 Task: Apply visibility "public".
Action: Mouse moved to (525, 320)
Screenshot: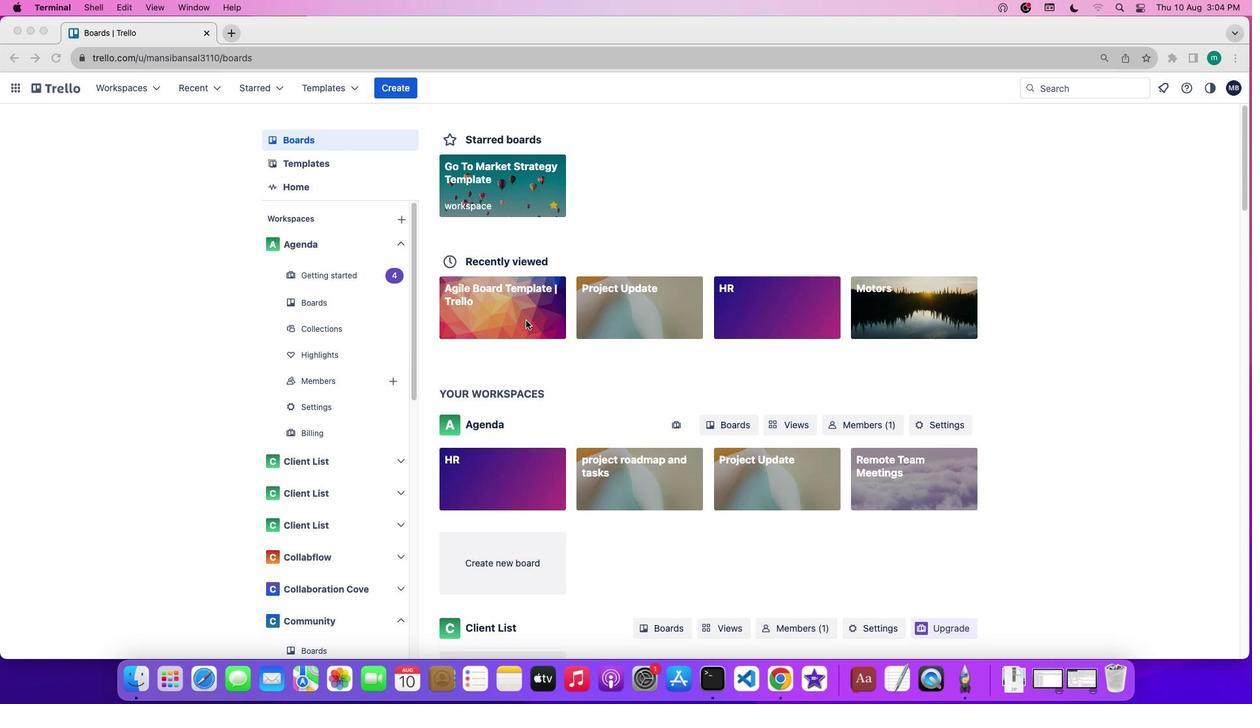 
Action: Mouse pressed left at (525, 320)
Screenshot: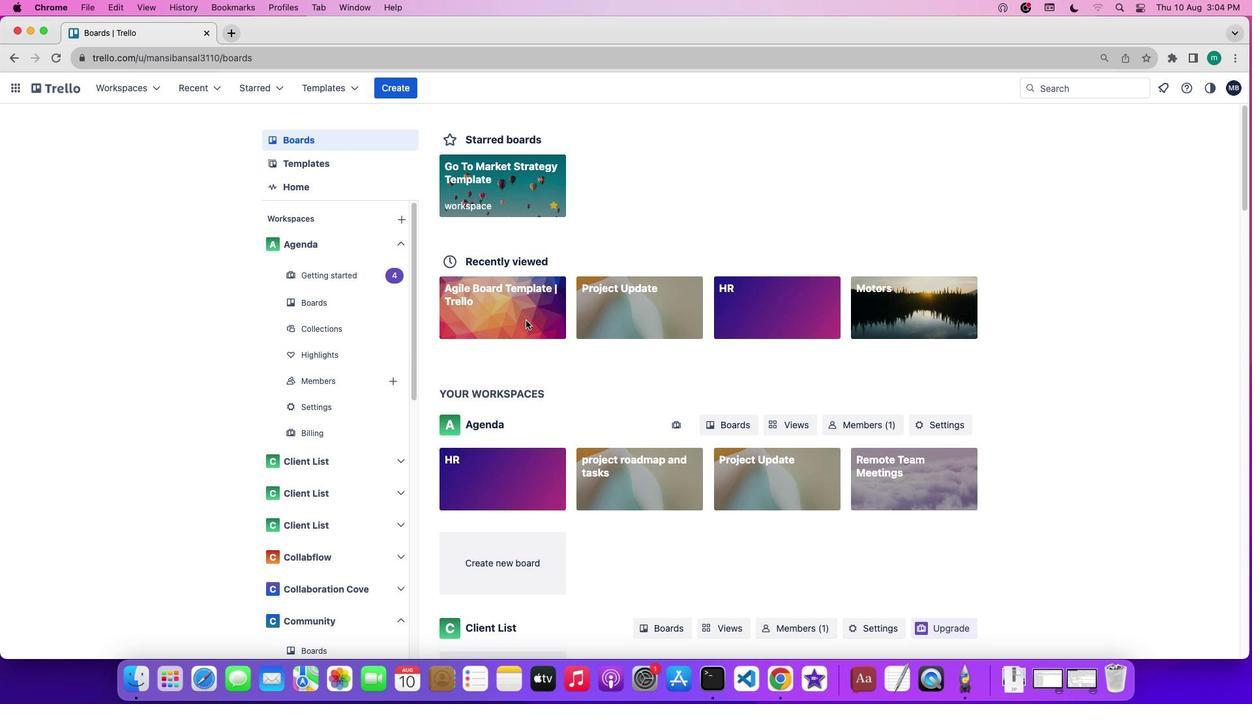 
Action: Mouse moved to (339, 302)
Screenshot: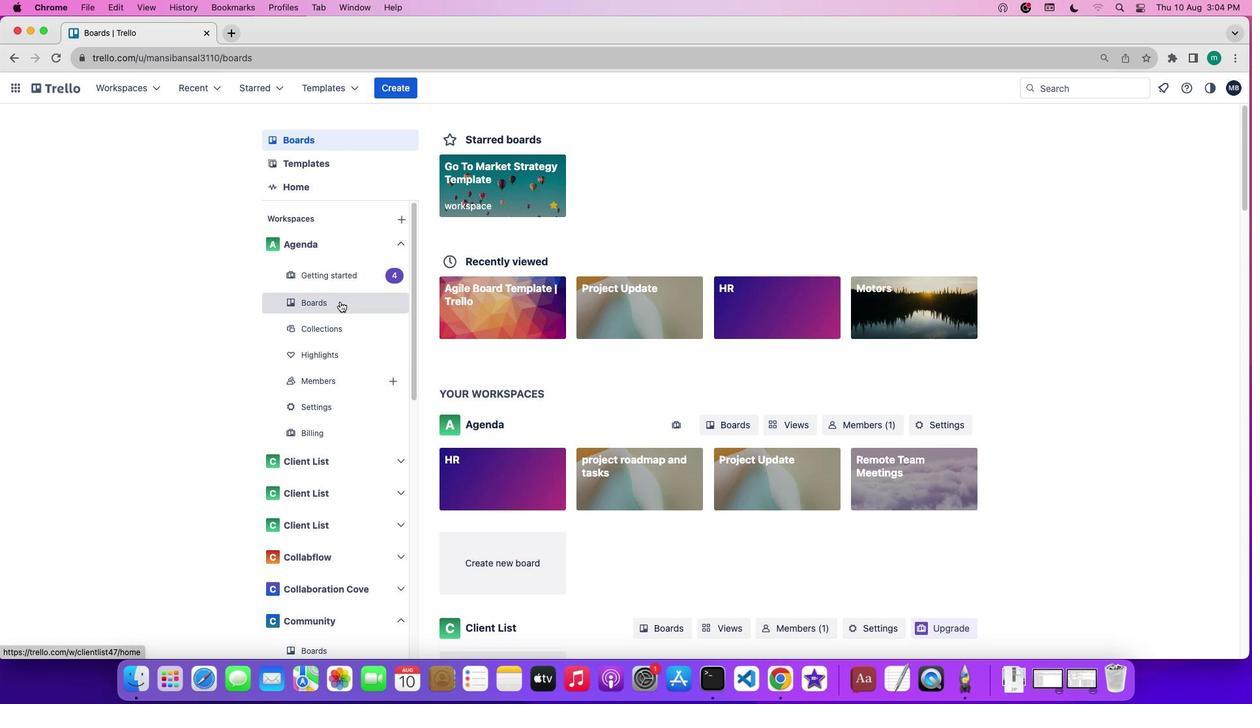 
Action: Mouse pressed left at (339, 302)
Screenshot: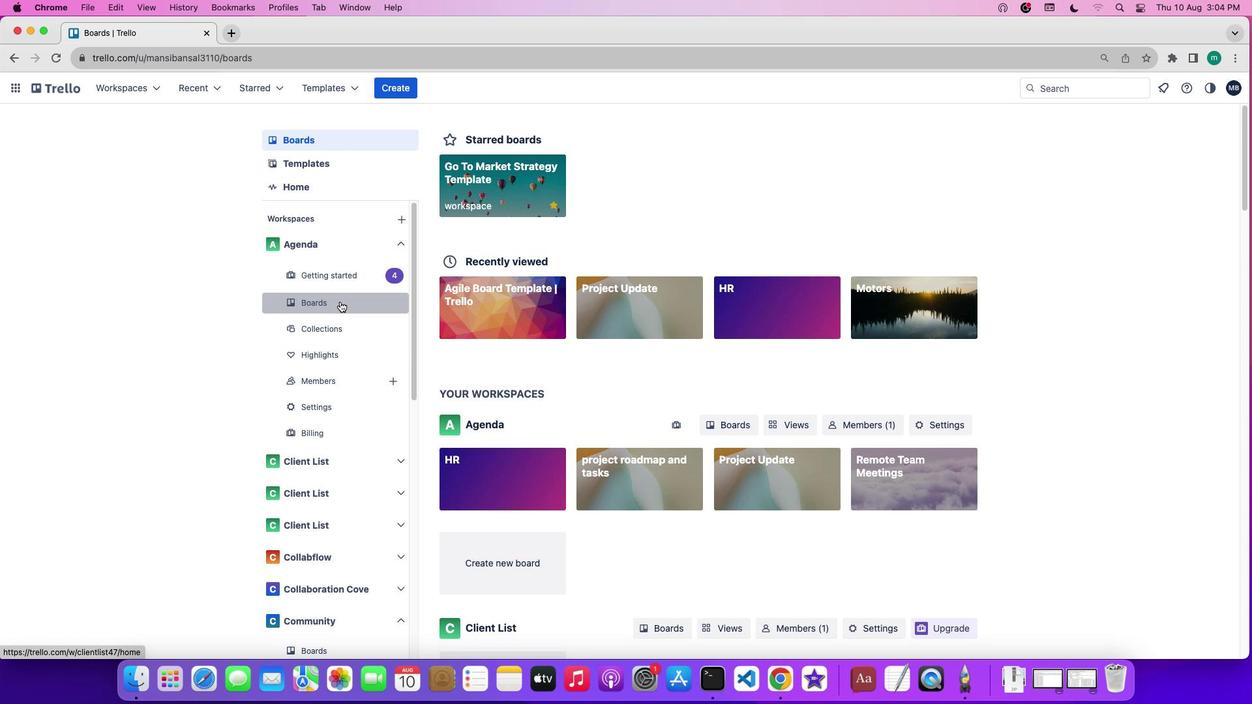 
Action: Mouse moved to (494, 375)
Screenshot: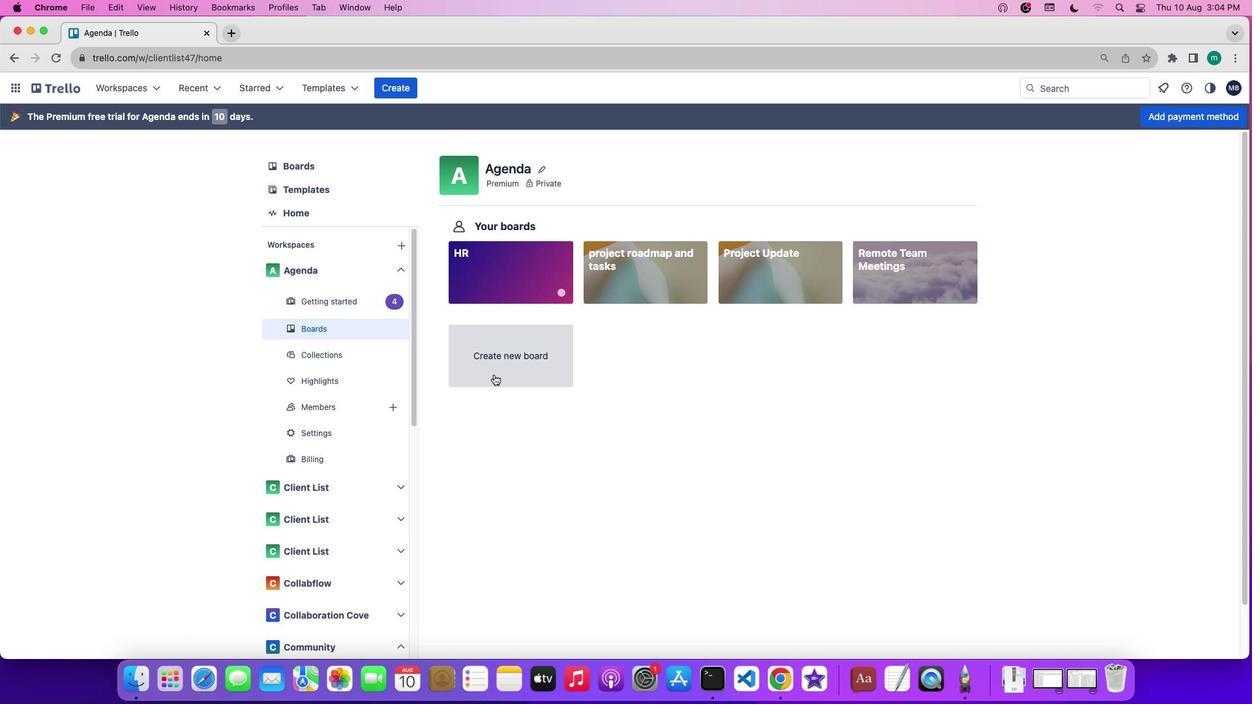 
Action: Mouse pressed left at (494, 375)
Screenshot: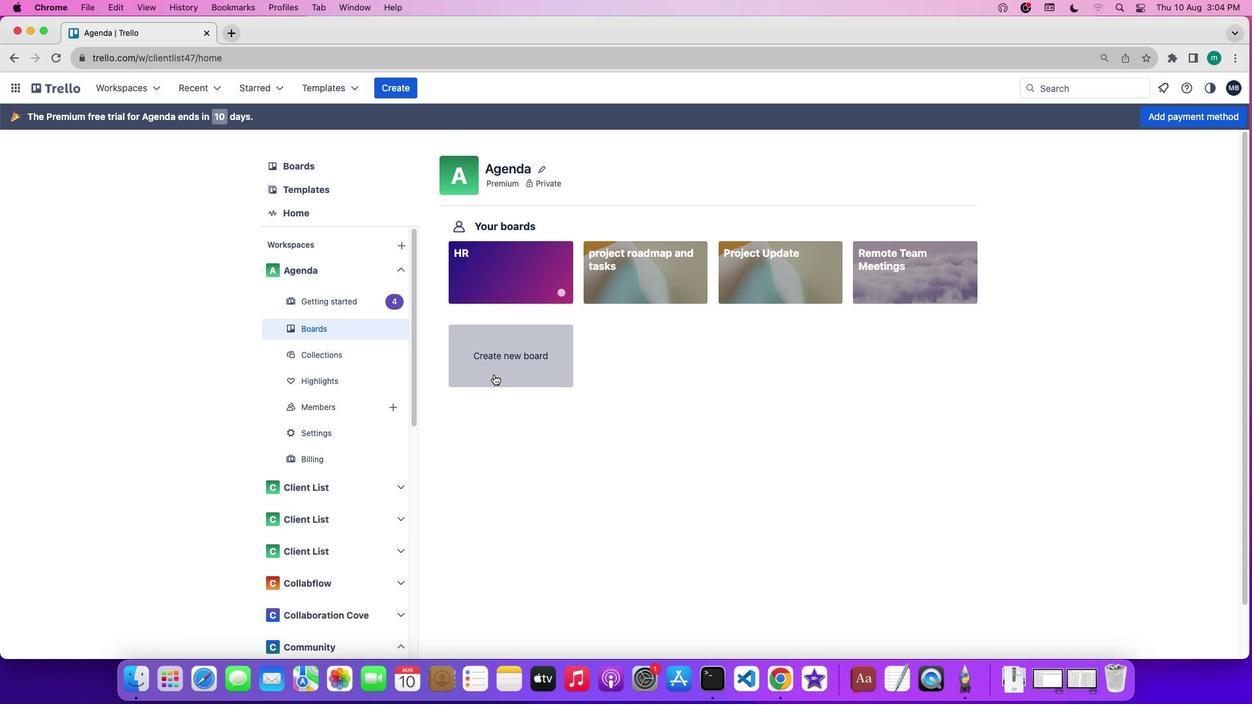 
Action: Mouse moved to (721, 552)
Screenshot: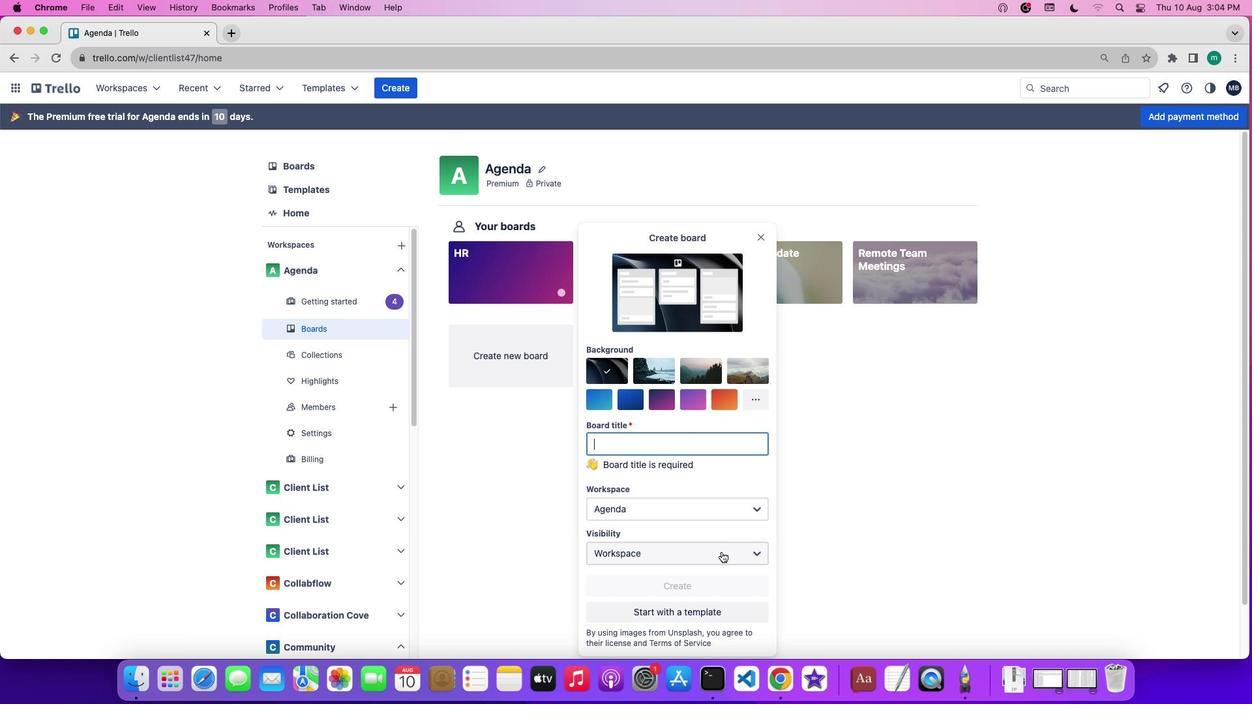 
Action: Mouse pressed left at (721, 552)
Screenshot: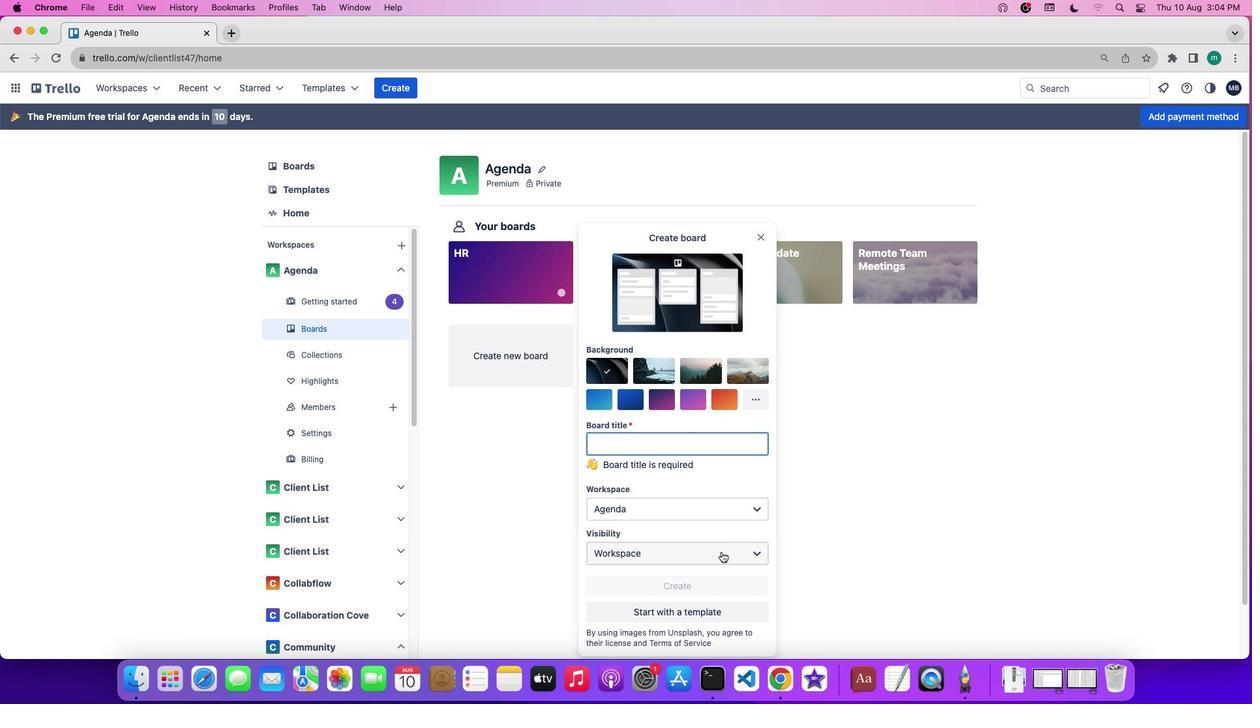 
Action: Mouse moved to (718, 519)
Screenshot: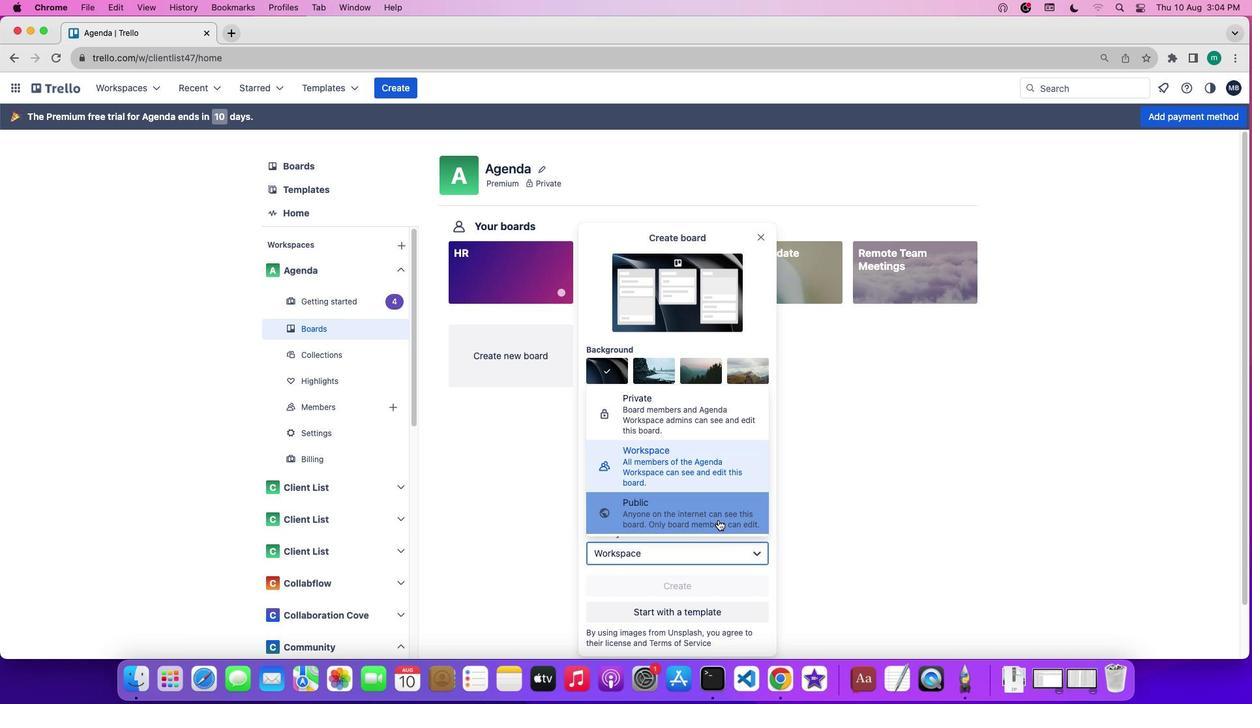 
Action: Mouse pressed left at (718, 519)
Screenshot: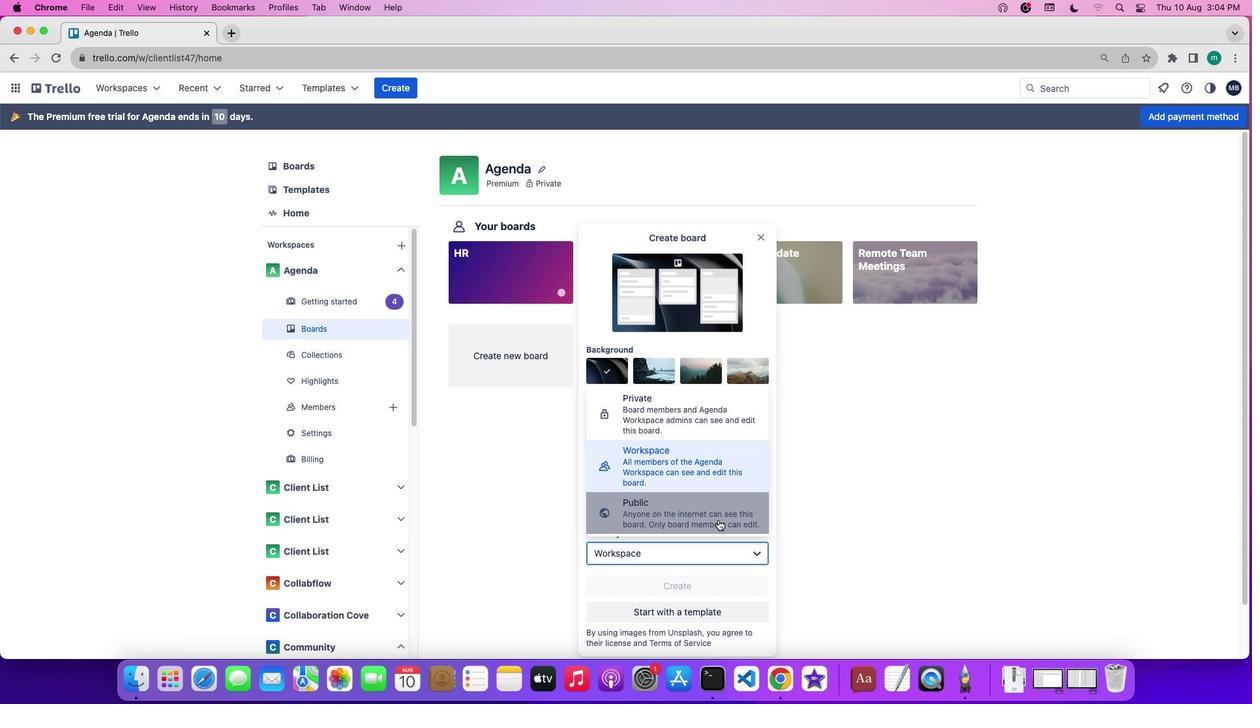 
Action: Mouse moved to (718, 508)
Screenshot: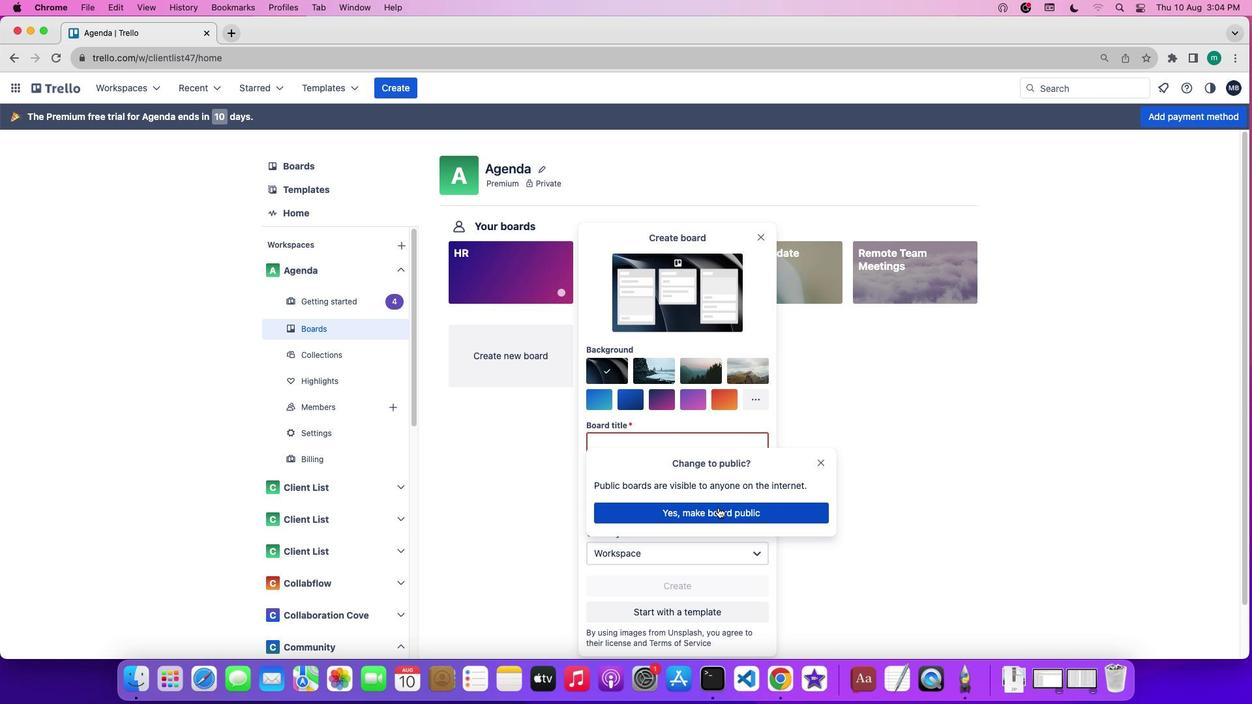 
Action: Mouse pressed left at (718, 508)
Screenshot: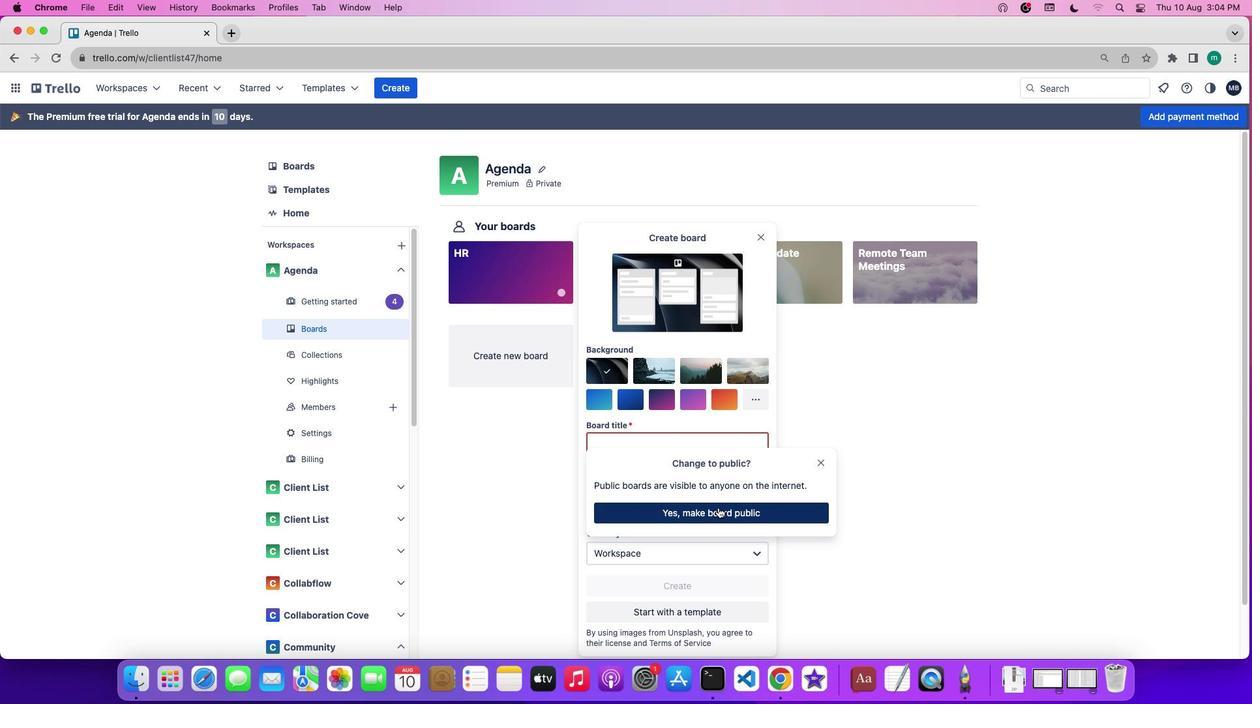 
